 Task: Create a recurring event every Monday, Wednesday, and Friday at 8 AM for a rejuvenating morning routine that includes yoga, meditation, and a nutritious breakfast to kickstart a productive day.
Action: Mouse moved to (53, 89)
Screenshot: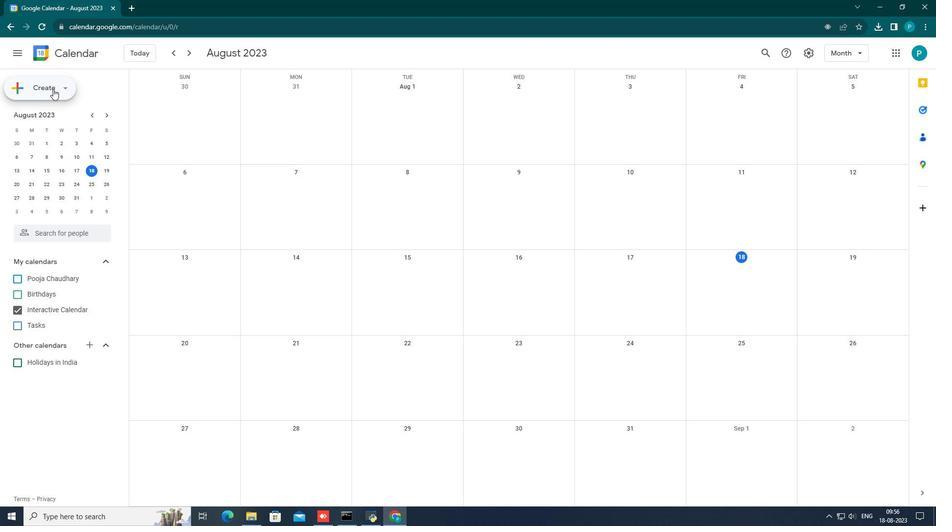 
Action: Mouse pressed left at (53, 89)
Screenshot: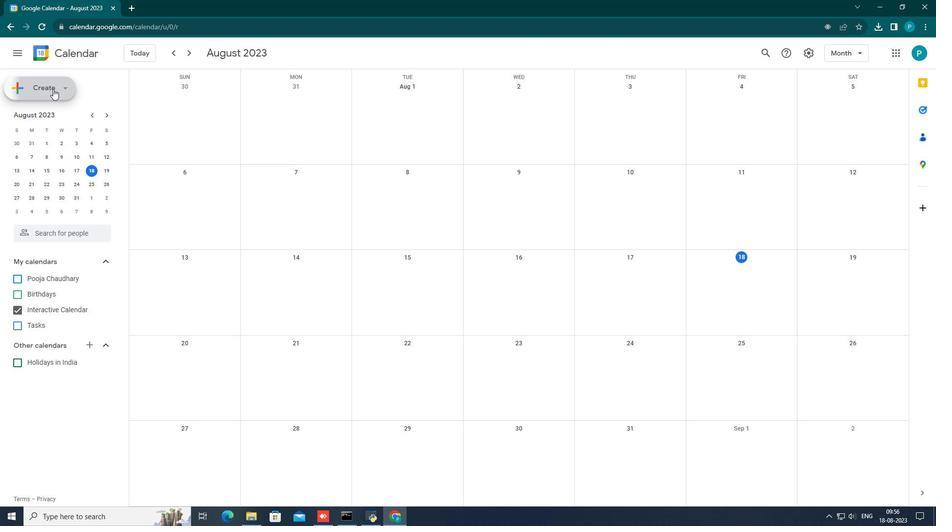 
Action: Mouse moved to (54, 115)
Screenshot: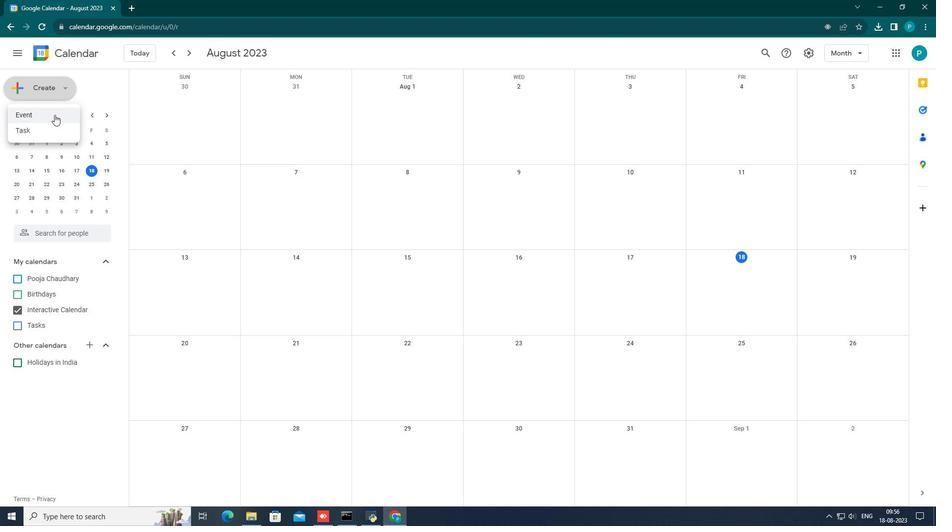 
Action: Mouse pressed left at (54, 115)
Screenshot: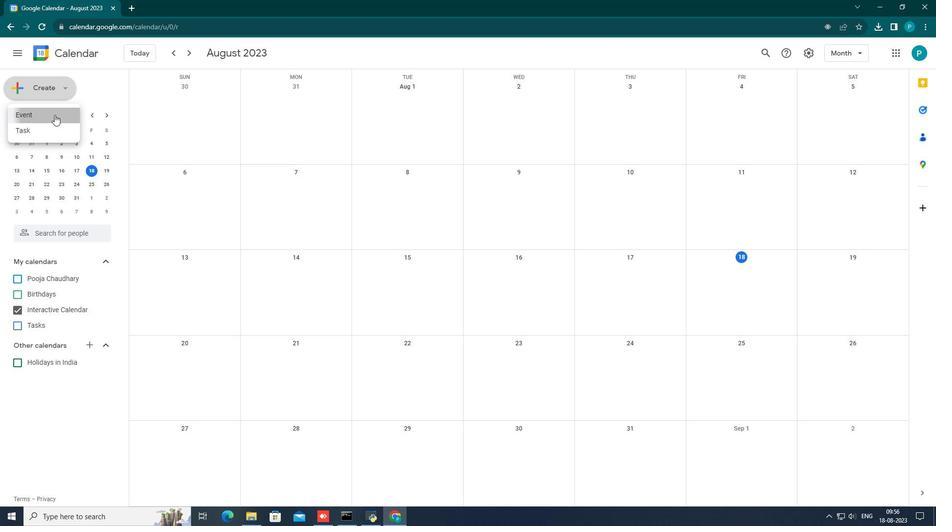
Action: Mouse moved to (552, 180)
Screenshot: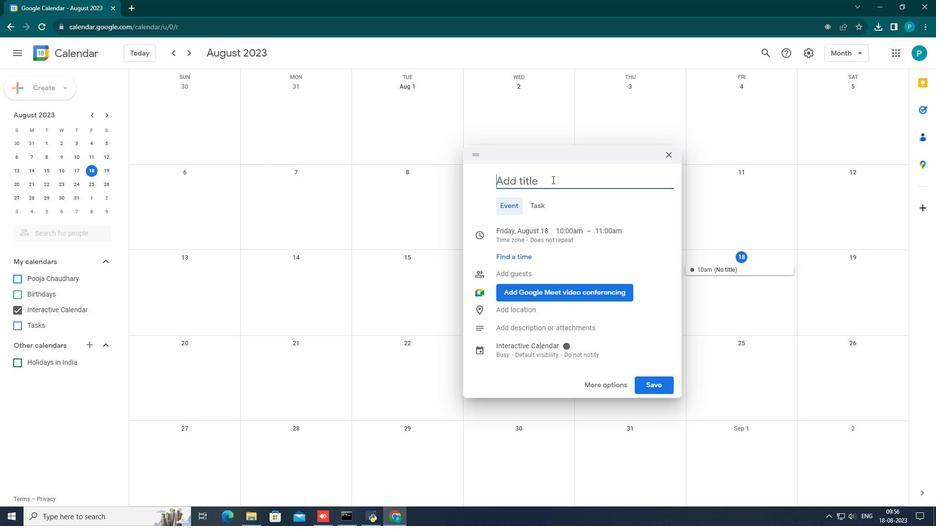 
Action: Mouse pressed left at (552, 180)
Screenshot: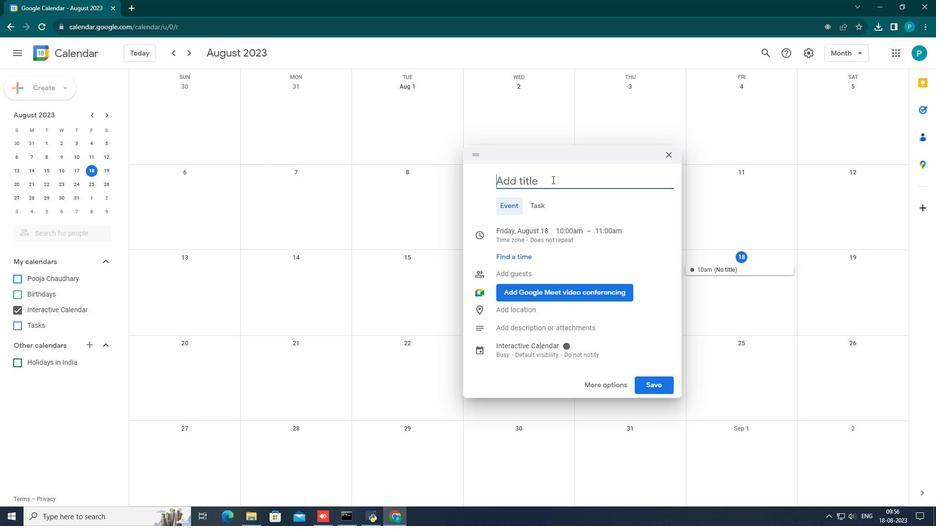 
Action: Mouse moved to (556, 177)
Screenshot: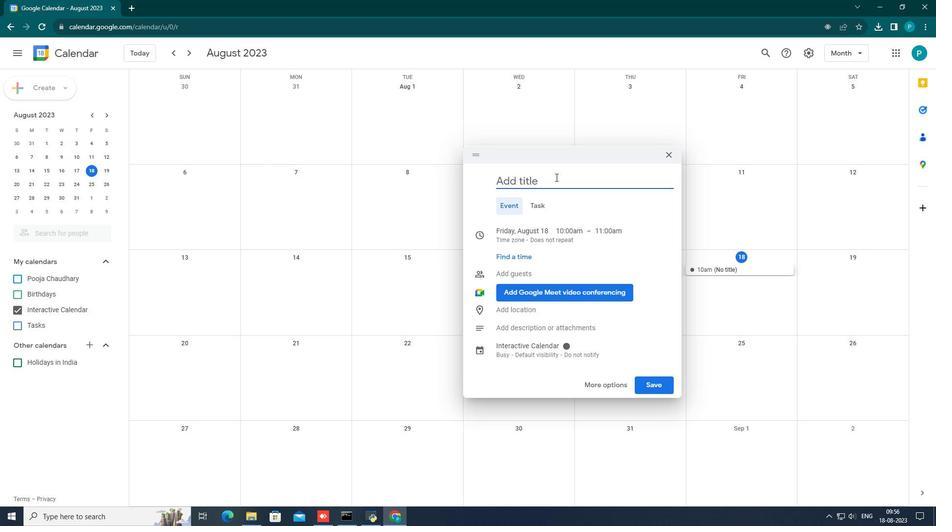 
Action: Key pressed recurring<Key.space>event<Key.space>every<Key.space><Key.caps_lock>M<Key.caps_lock>onday,<Key.space><Key.caps_lock>W<Key.caps_lock>ednesday<Key.space>and<Key.space><Key.caps_lock>F<Key.caps_lock>riday
Screenshot: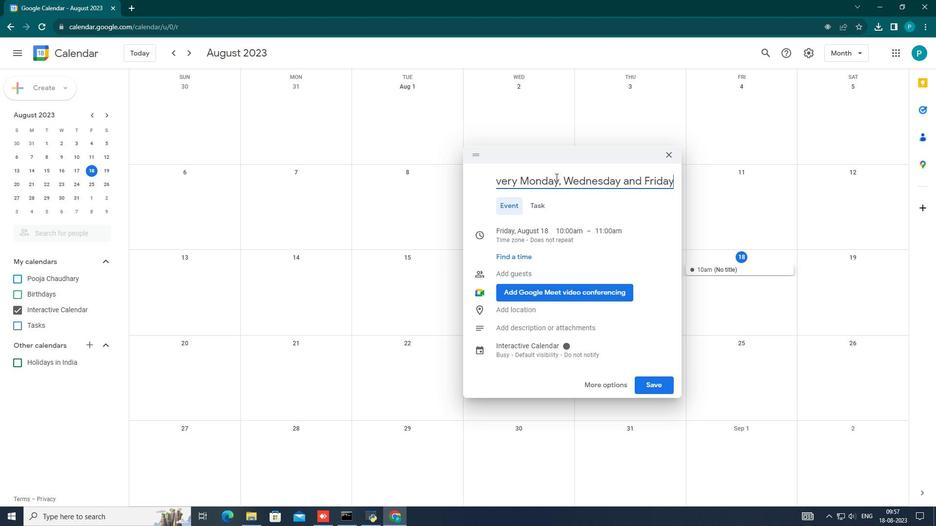
Action: Mouse moved to (566, 231)
Screenshot: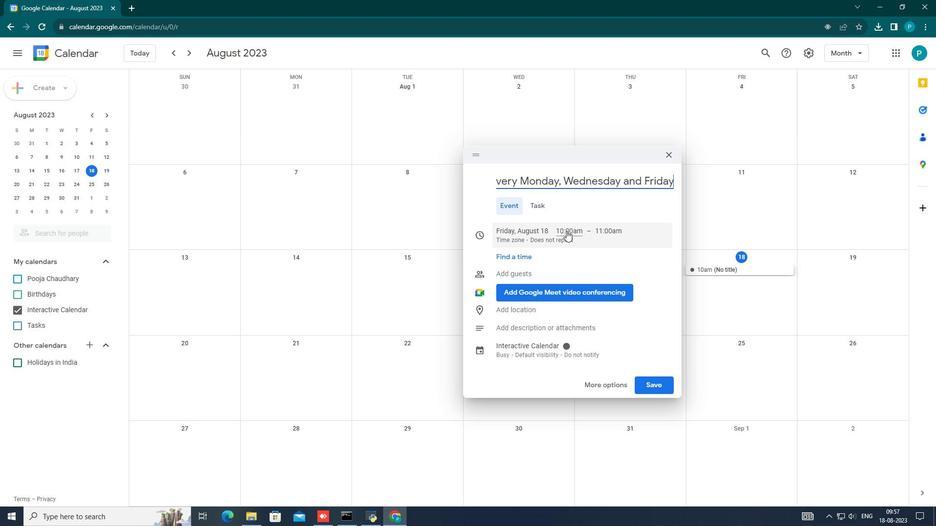 
Action: Mouse pressed left at (566, 231)
Screenshot: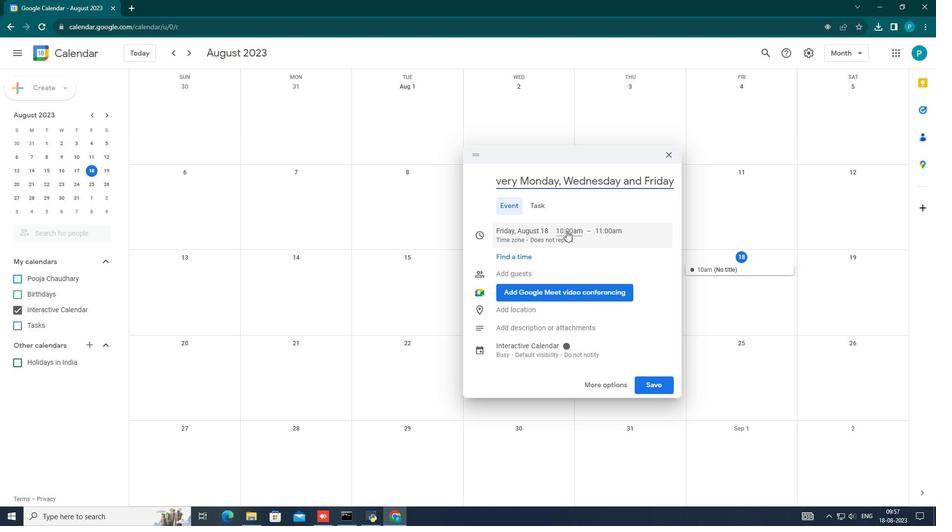 
Action: Mouse moved to (580, 278)
Screenshot: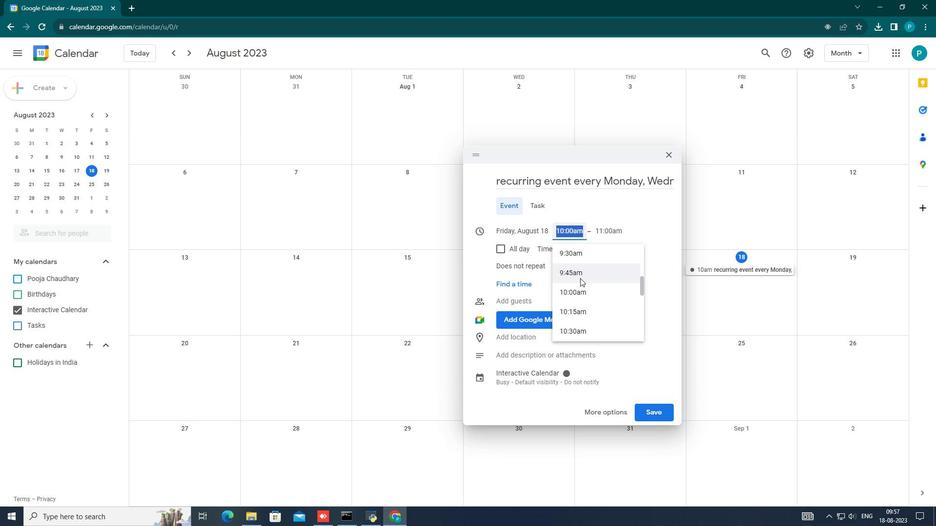 
Action: Mouse scrolled (580, 279) with delta (0, 0)
Screenshot: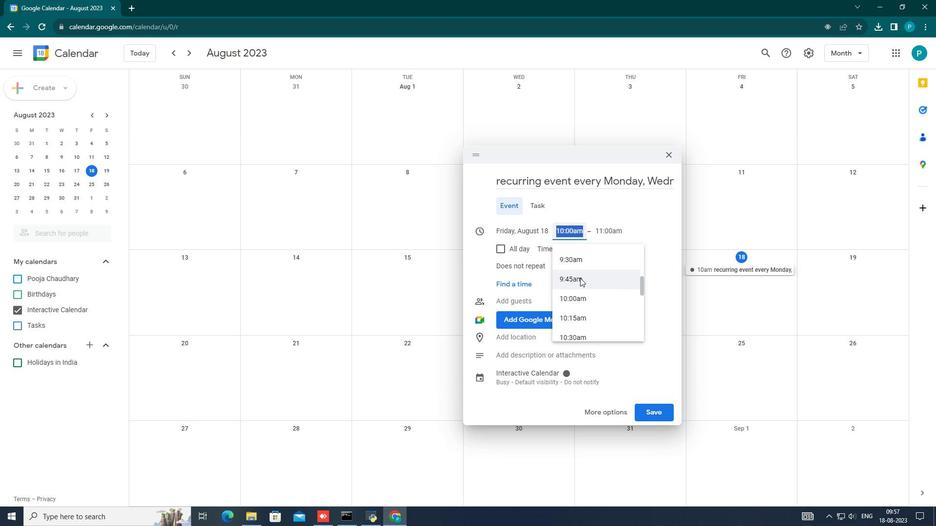 
Action: Mouse scrolled (580, 279) with delta (0, 0)
Screenshot: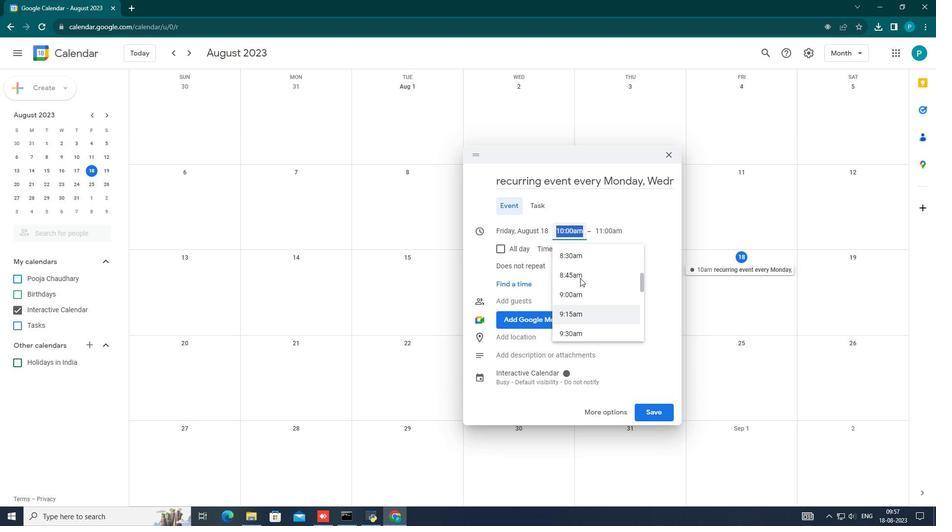 
Action: Mouse scrolled (580, 279) with delta (0, 0)
Screenshot: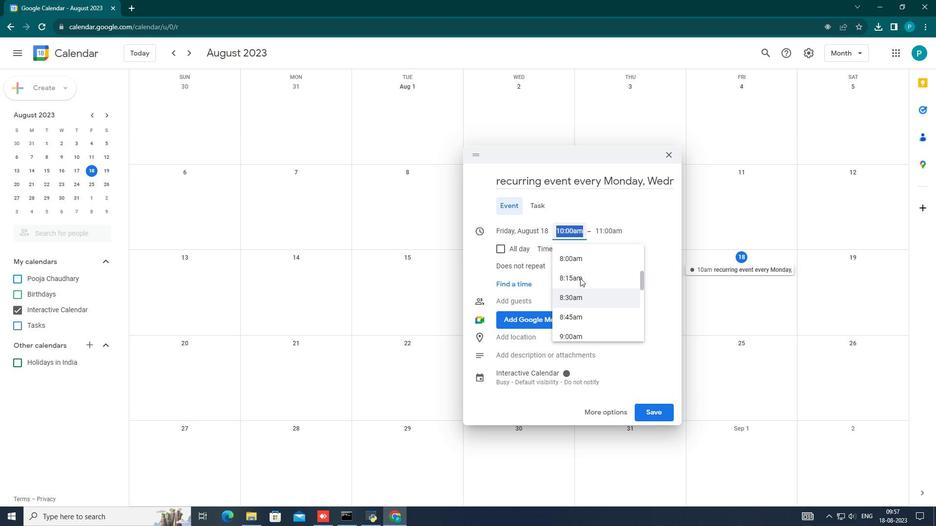 
Action: Mouse moved to (579, 281)
Screenshot: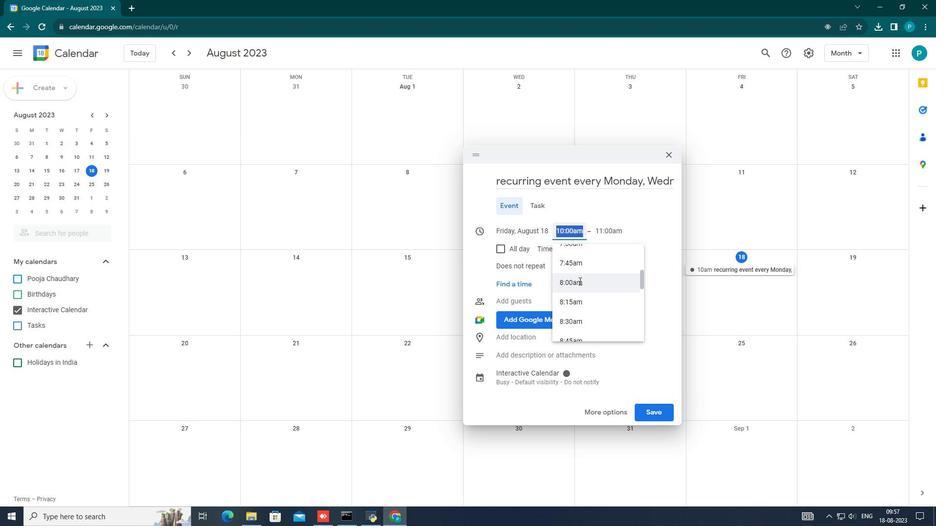 
Action: Mouse pressed left at (579, 281)
Screenshot: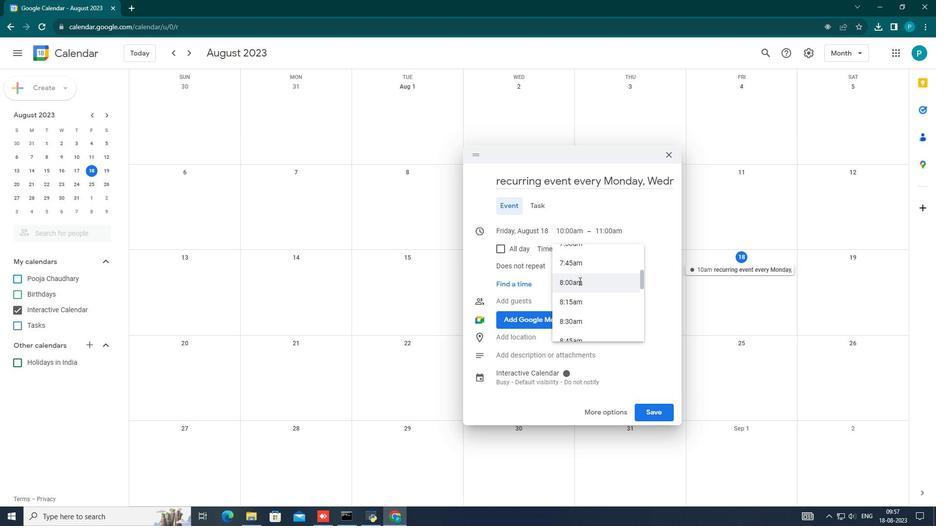 
Action: Mouse moved to (662, 413)
Screenshot: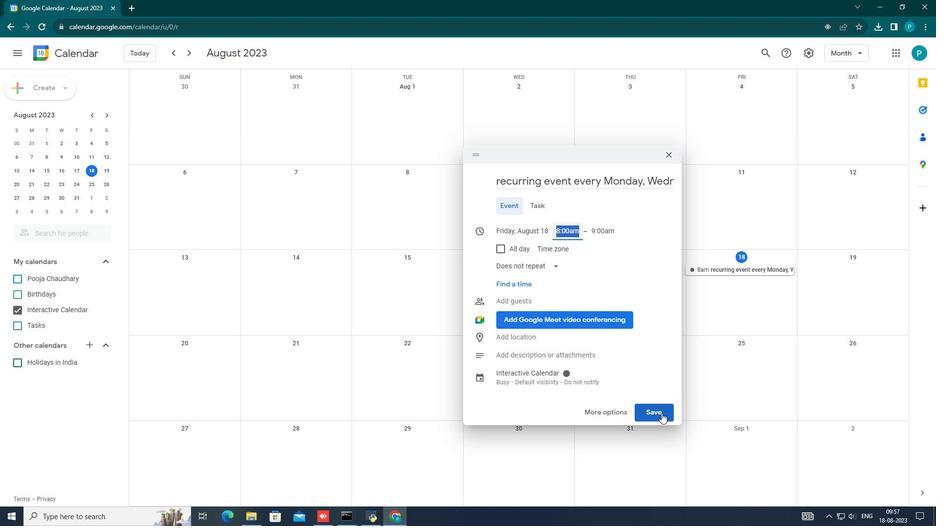 
Action: Mouse pressed left at (662, 413)
Screenshot: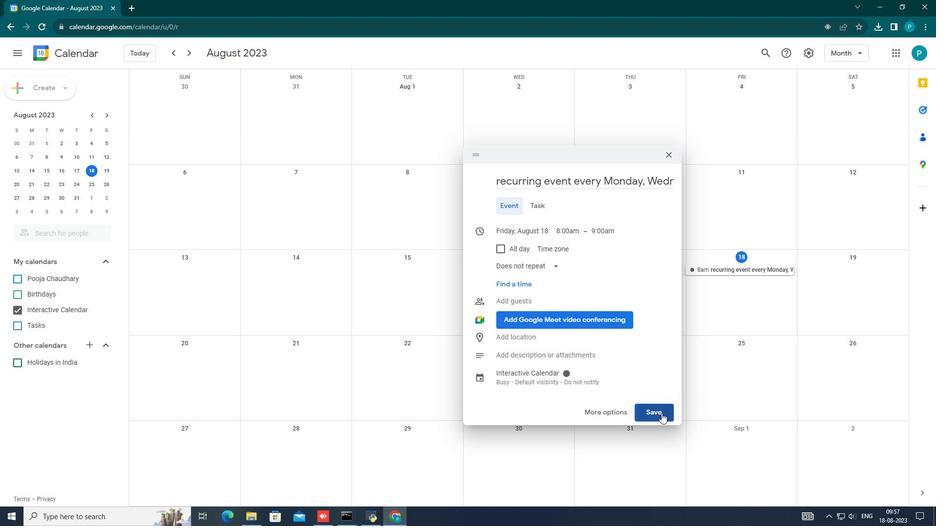 
Action: Mouse moved to (40, 84)
Screenshot: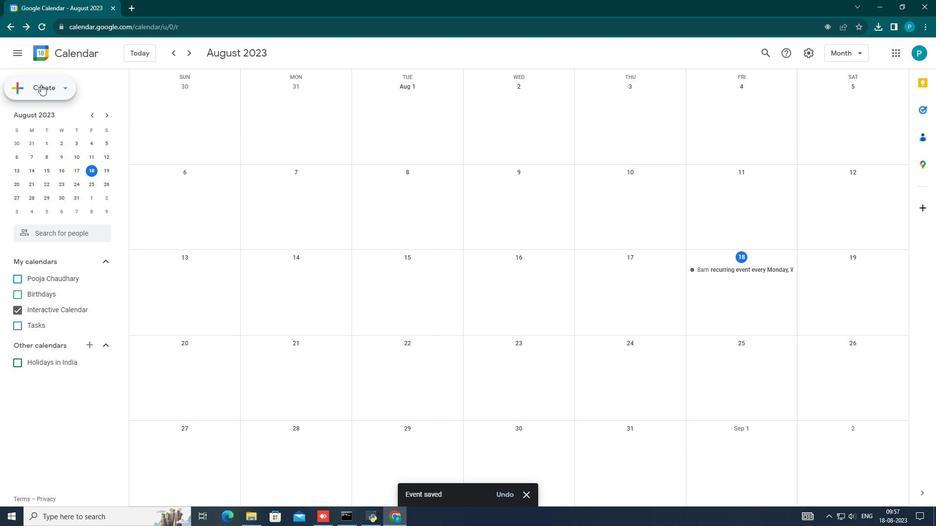 
Action: Mouse pressed left at (40, 84)
Screenshot: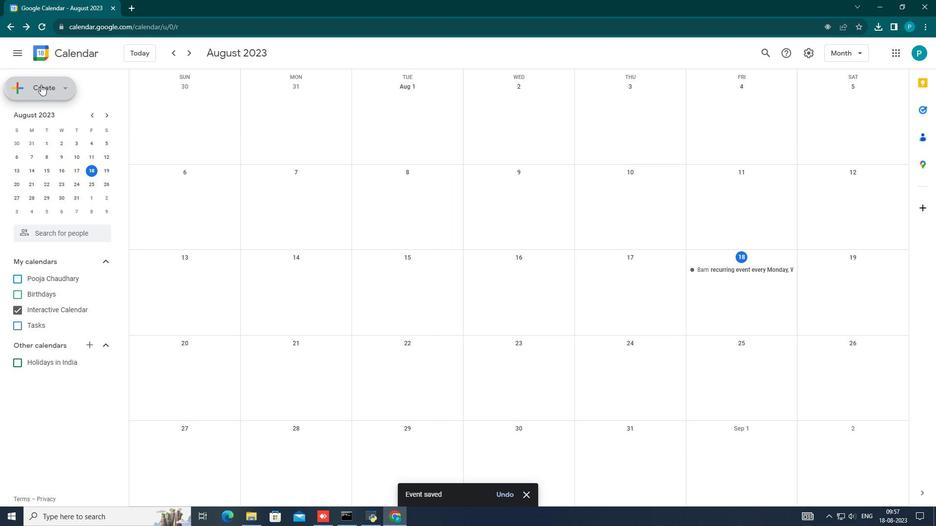 
Action: Mouse moved to (435, 495)
Screenshot: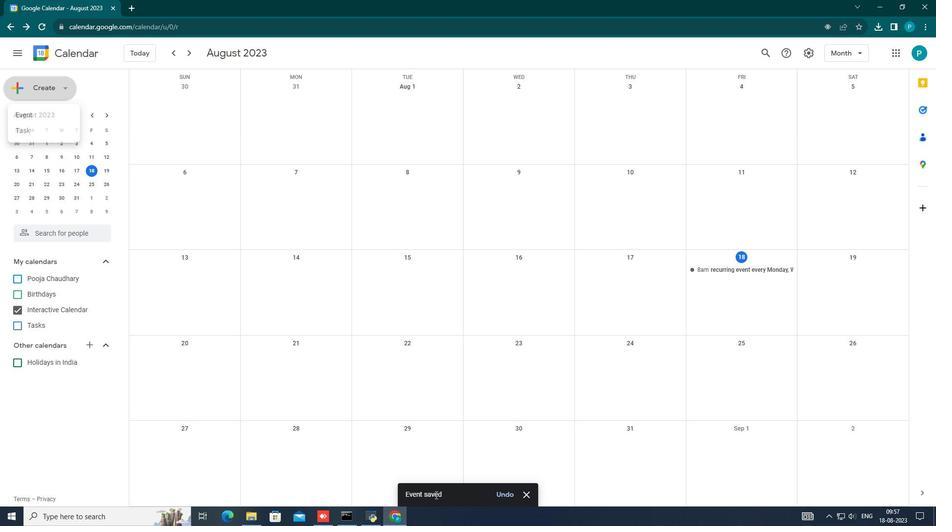 
Action: Mouse pressed left at (435, 495)
Screenshot: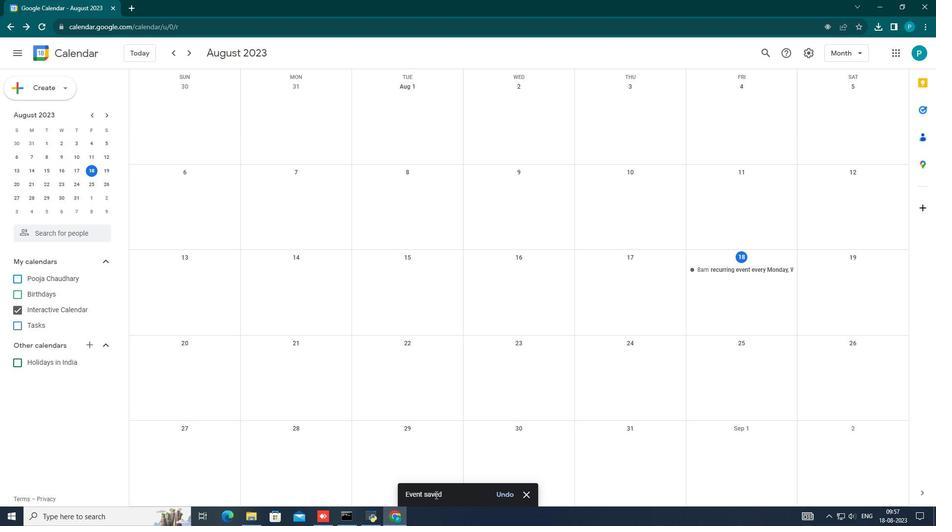 
Action: Mouse moved to (742, 258)
Screenshot: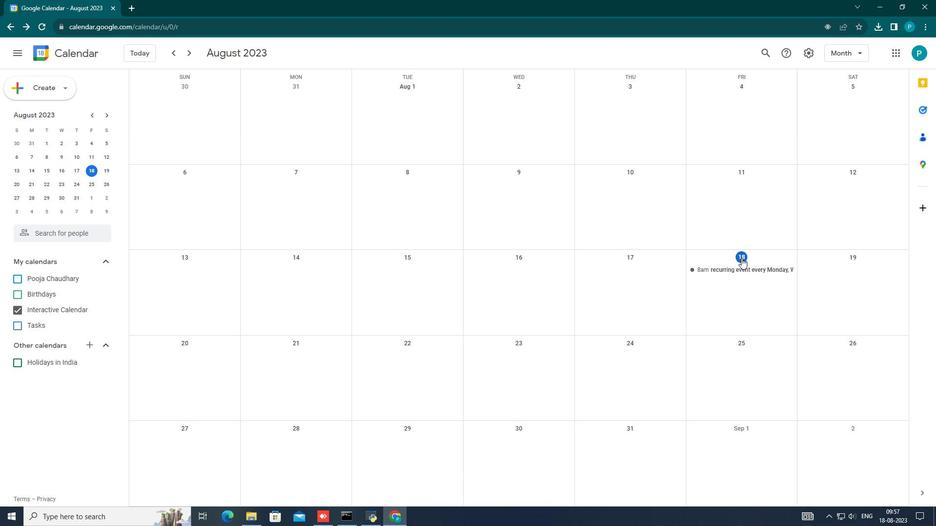 
Action: Mouse pressed left at (742, 258)
Screenshot: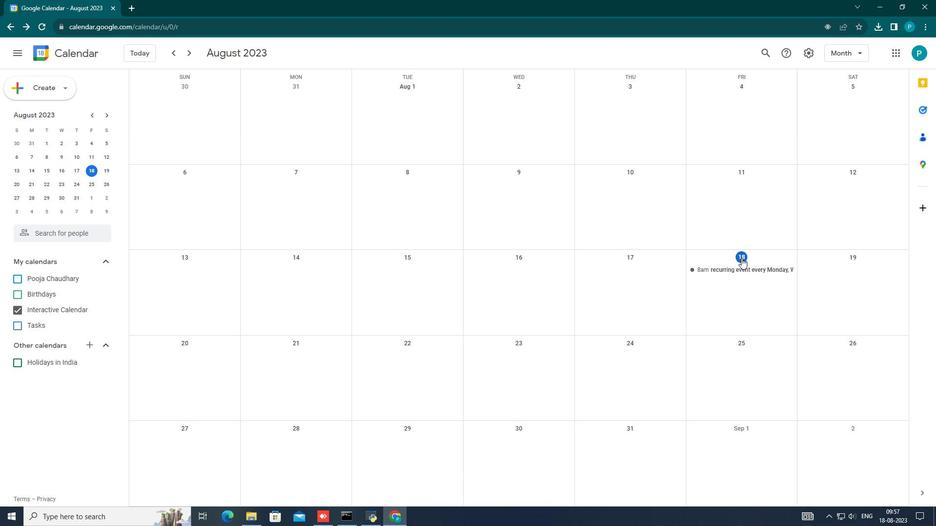 
Action: Mouse moved to (221, 148)
Screenshot: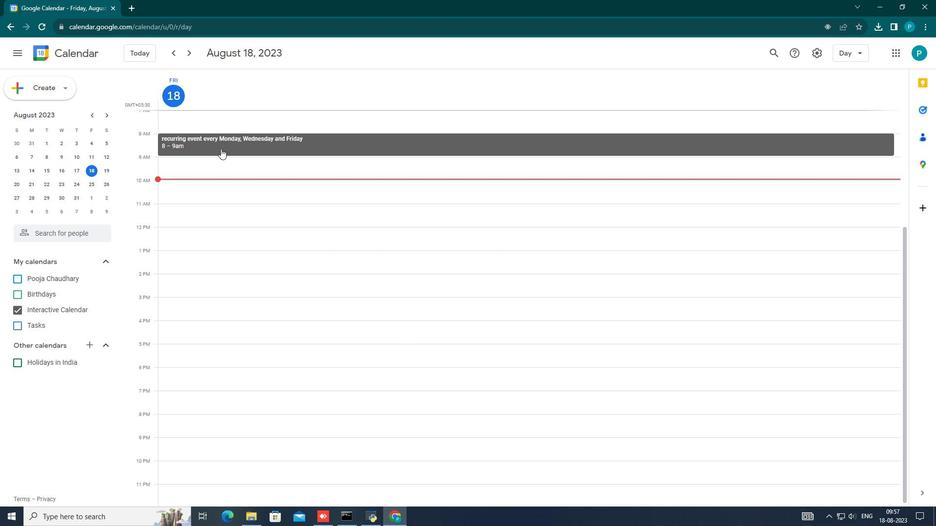 
Action: Mouse pressed left at (221, 148)
Screenshot: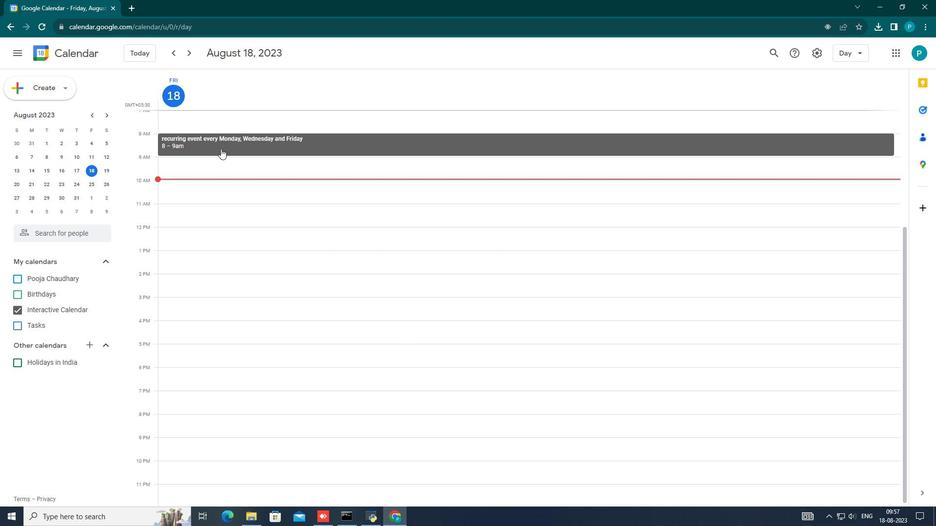 
Action: Mouse moved to (527, 148)
Screenshot: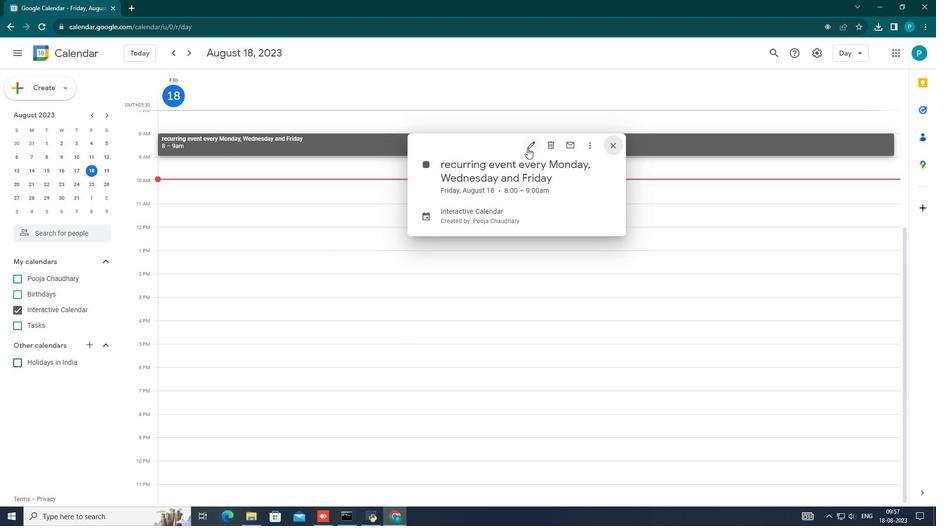 
Action: Mouse pressed left at (527, 148)
Screenshot: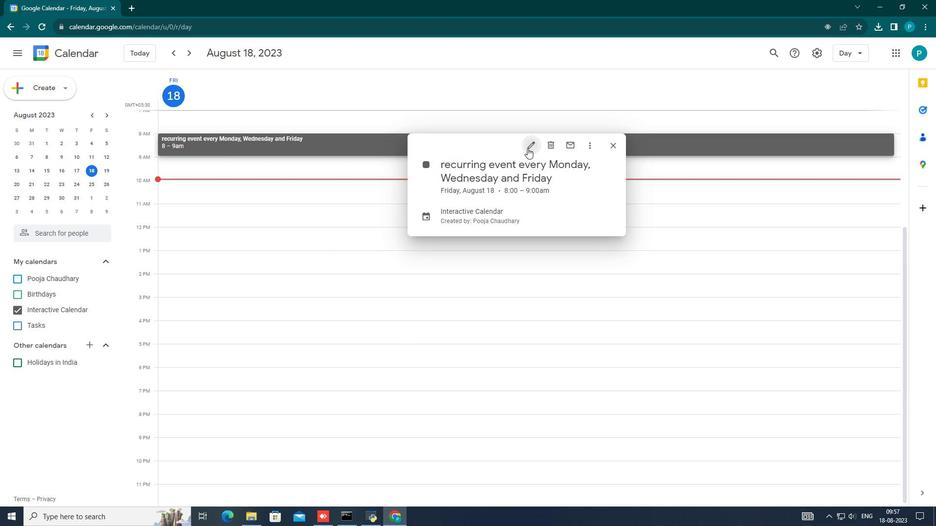 
Action: Mouse moved to (131, 109)
Screenshot: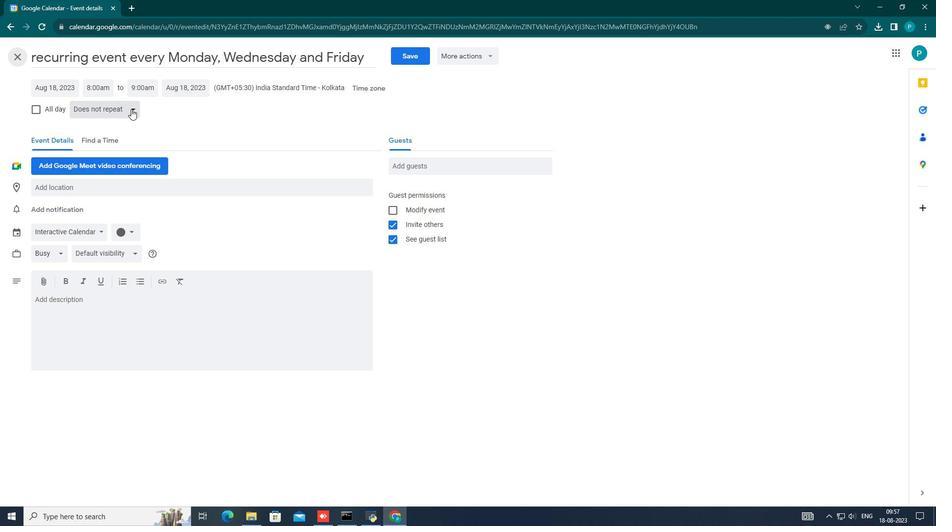 
Action: Mouse pressed left at (131, 109)
Screenshot: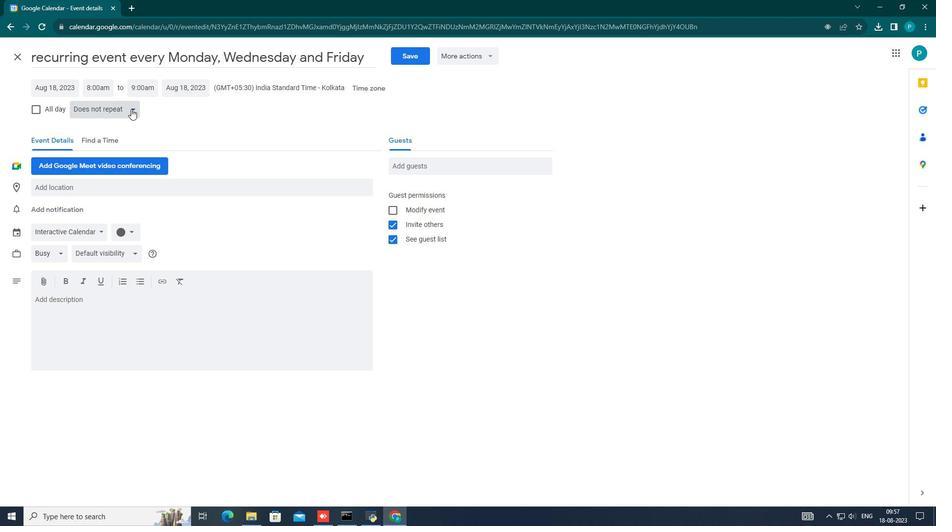 
Action: Mouse moved to (113, 226)
Screenshot: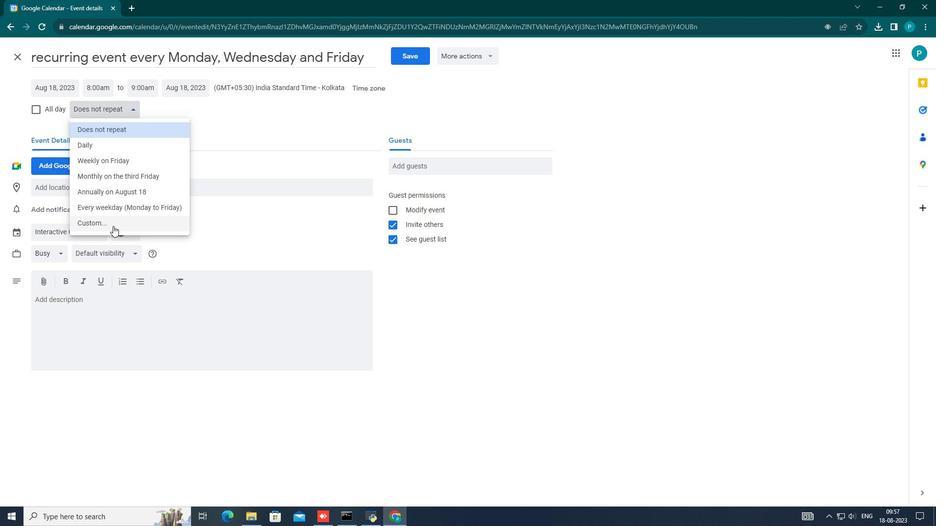 
Action: Mouse pressed left at (113, 226)
Screenshot: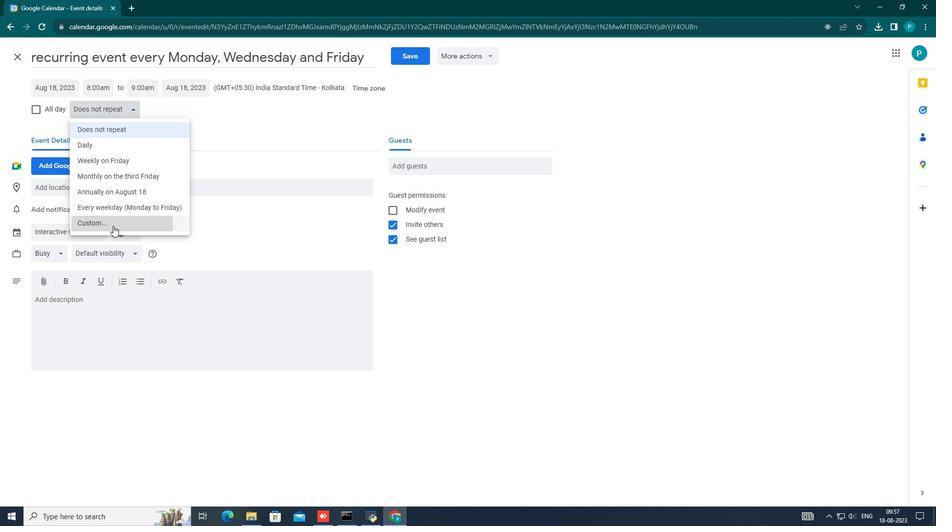 
Action: Mouse moved to (409, 254)
Screenshot: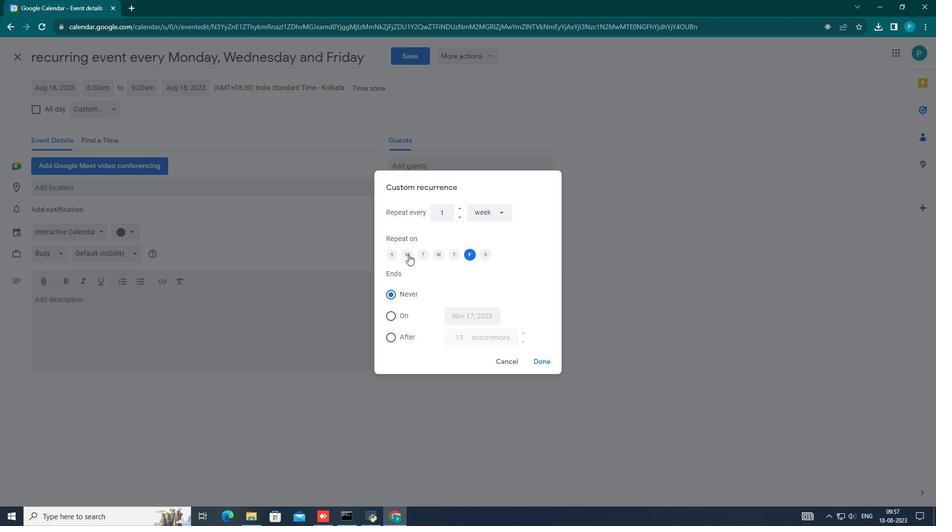 
Action: Mouse pressed left at (409, 254)
Screenshot: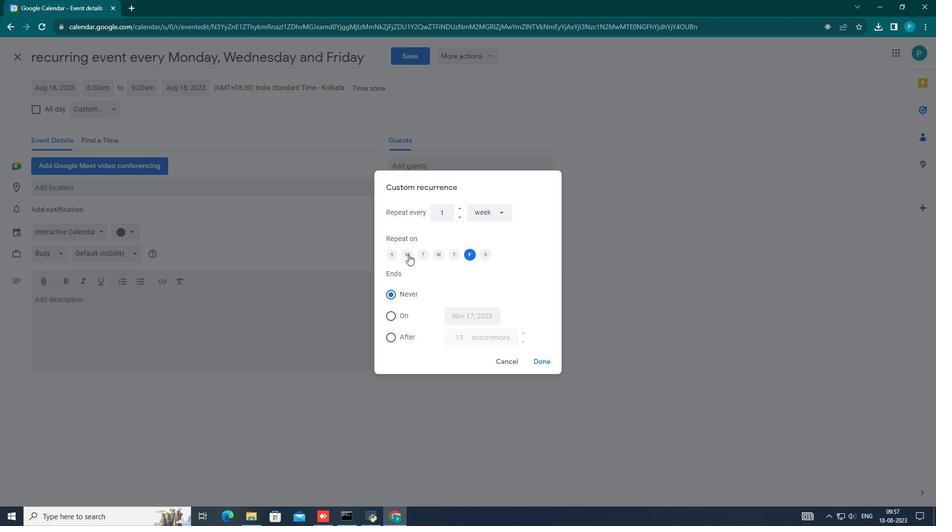 
Action: Mouse moved to (437, 253)
Screenshot: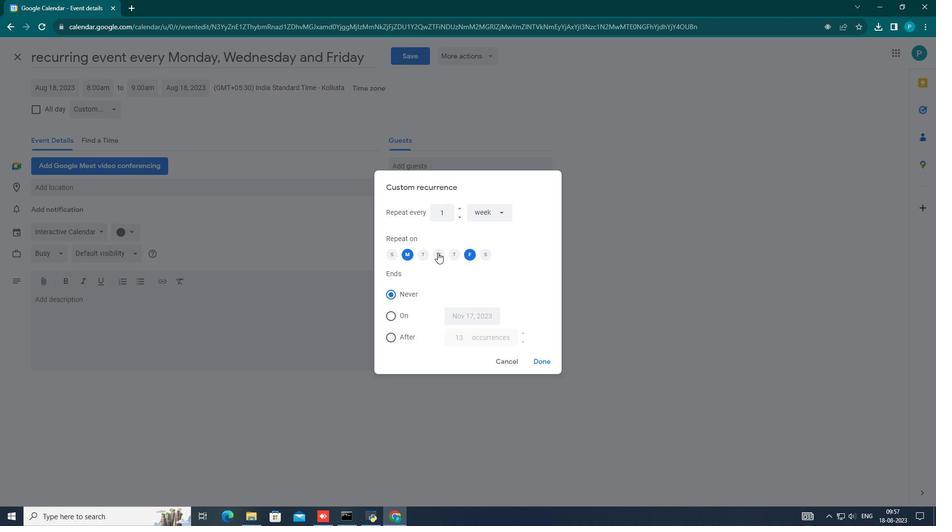 
Action: Mouse pressed left at (437, 253)
Screenshot: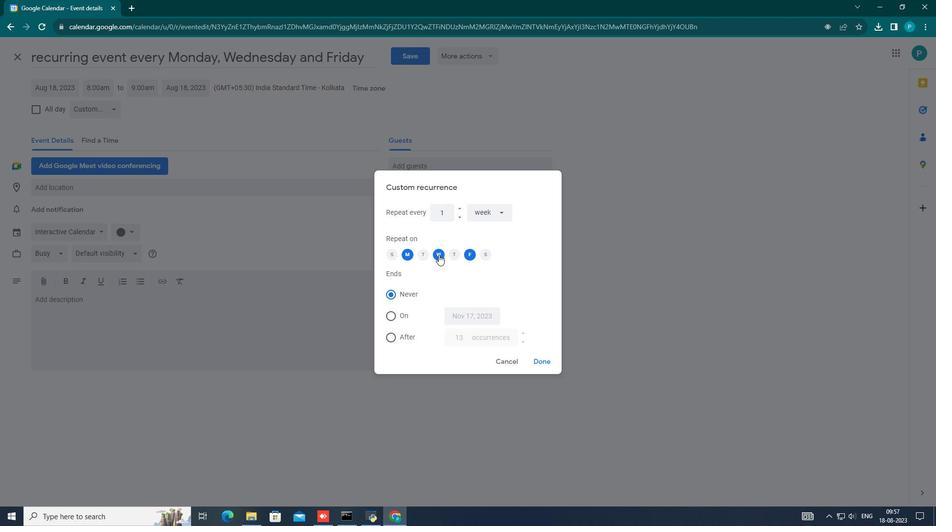 
Action: Mouse moved to (540, 359)
Screenshot: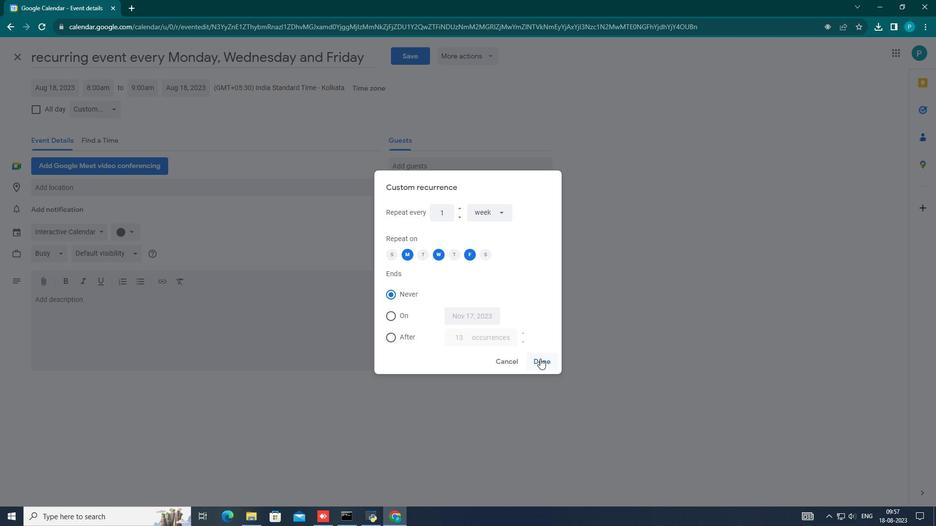 
Action: Mouse pressed left at (540, 359)
Screenshot: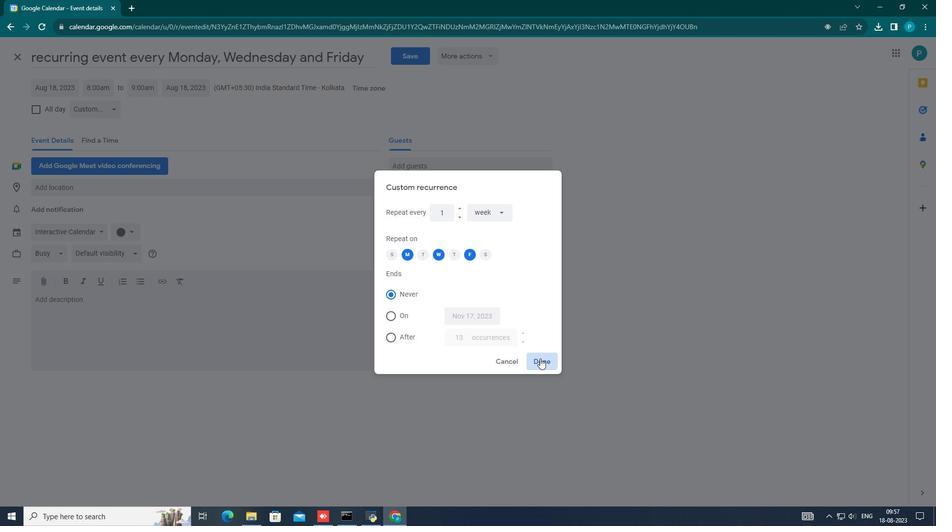 
Action: Mouse moved to (107, 305)
Screenshot: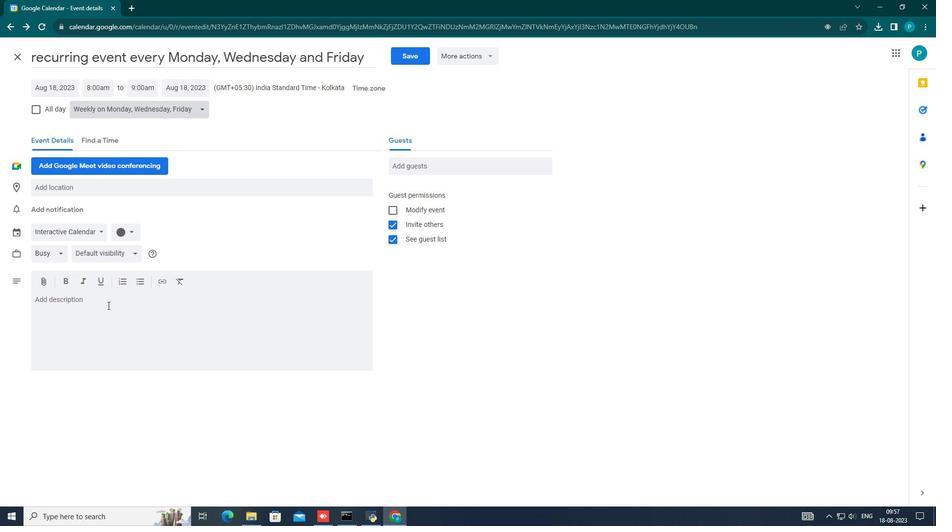 
Action: Mouse pressed left at (107, 305)
Screenshot: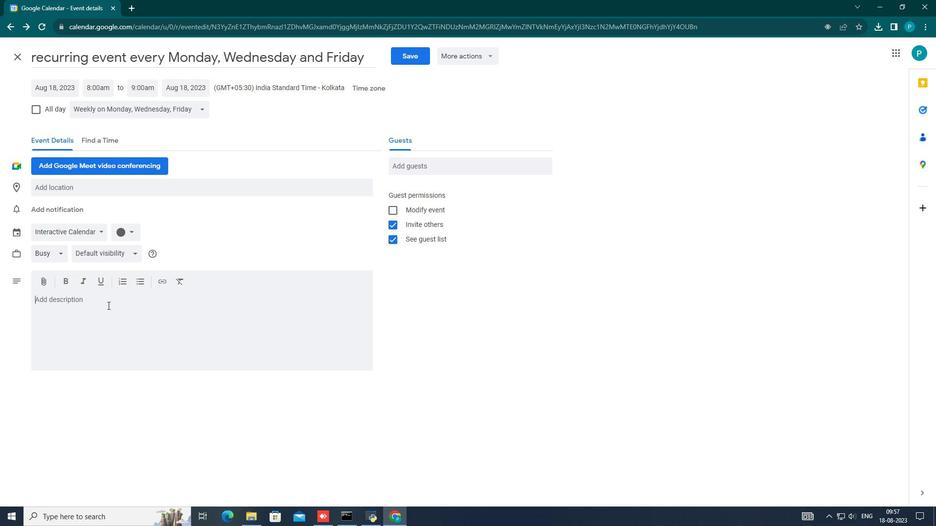 
Action: Mouse pressed left at (107, 305)
Screenshot: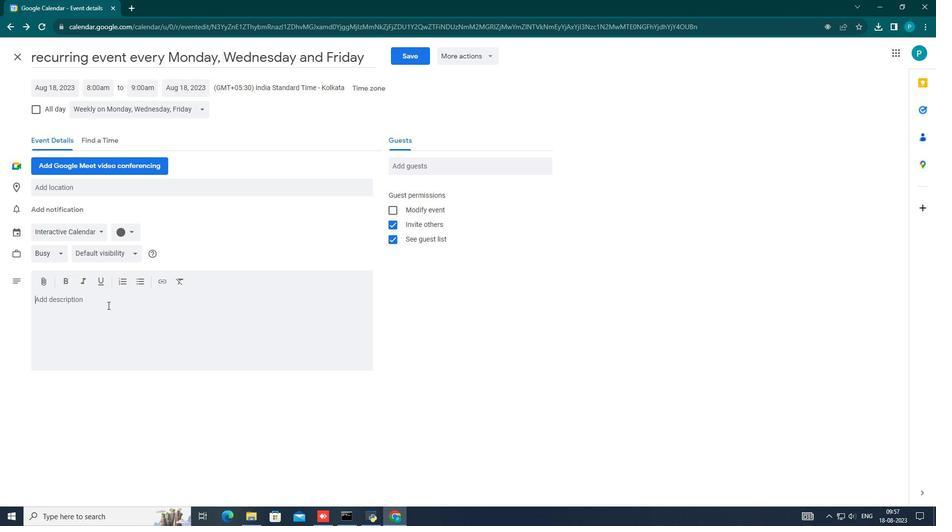 
Action: Mouse moved to (106, 305)
Screenshot: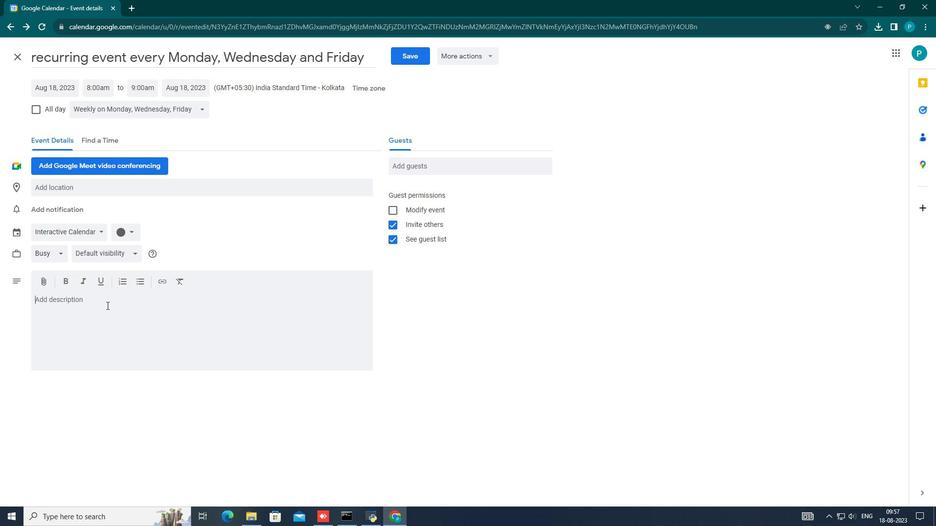 
Action: Key pressed <Key.caps_lock><Key.caps_lock>rejuvenatio<Key.backspace>ng<Key.space>morning<Key.space>routine<Key.space>that<Key.space>includs<Key.space>yoga,<Key.space>meditation,<Key.space>and<Key.space>nutritiu<Key.backspace>ous<Key.space>breakfast<Key.space>to<Key.space>kickstart<Key.space>a<Key.space>productive<Key.space>day.
Screenshot: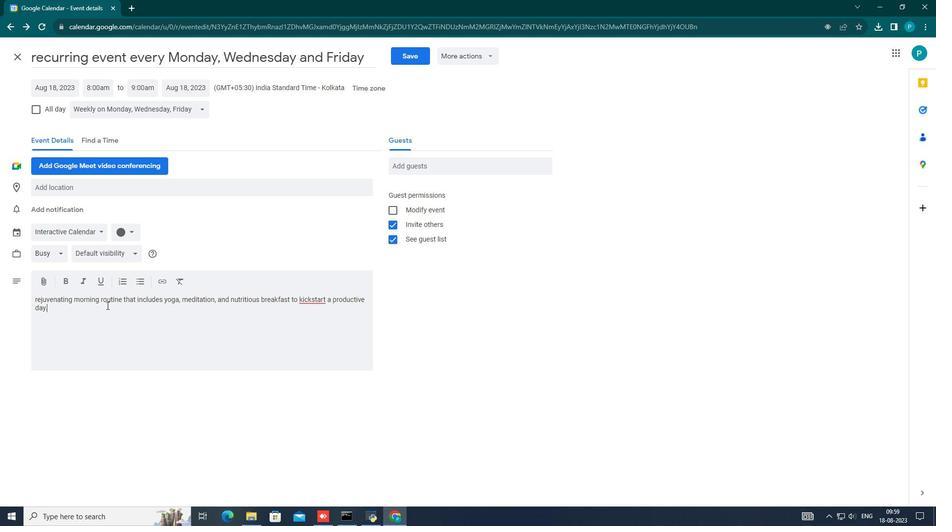 
Action: Mouse moved to (311, 298)
Screenshot: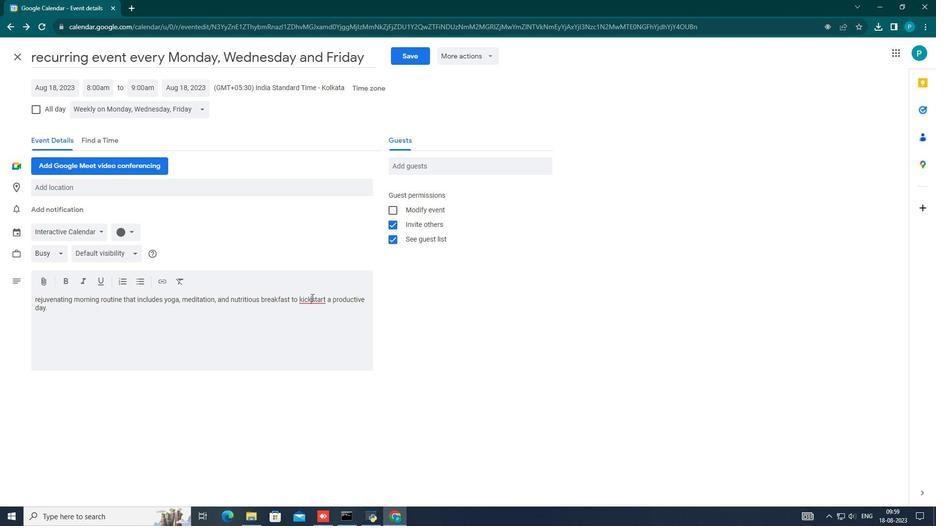 
Action: Mouse pressed left at (311, 298)
Screenshot: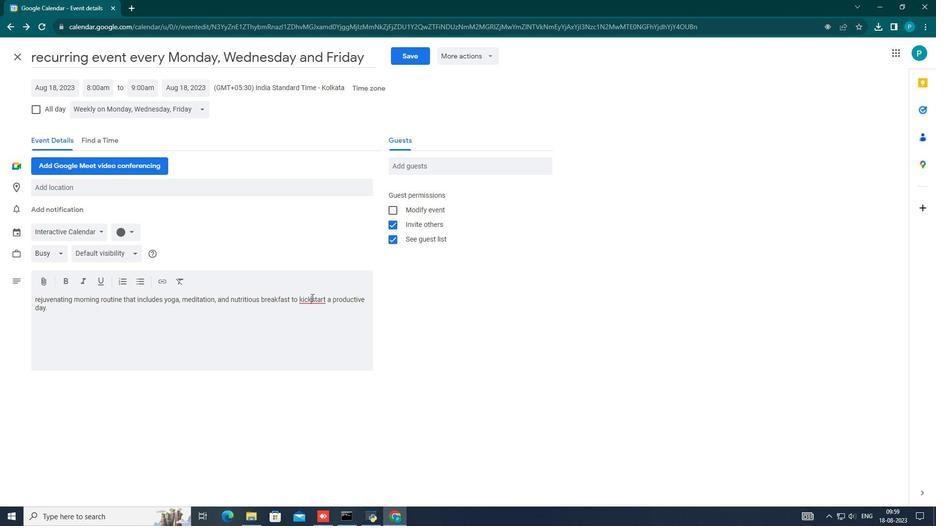 
Action: Mouse moved to (314, 301)
Screenshot: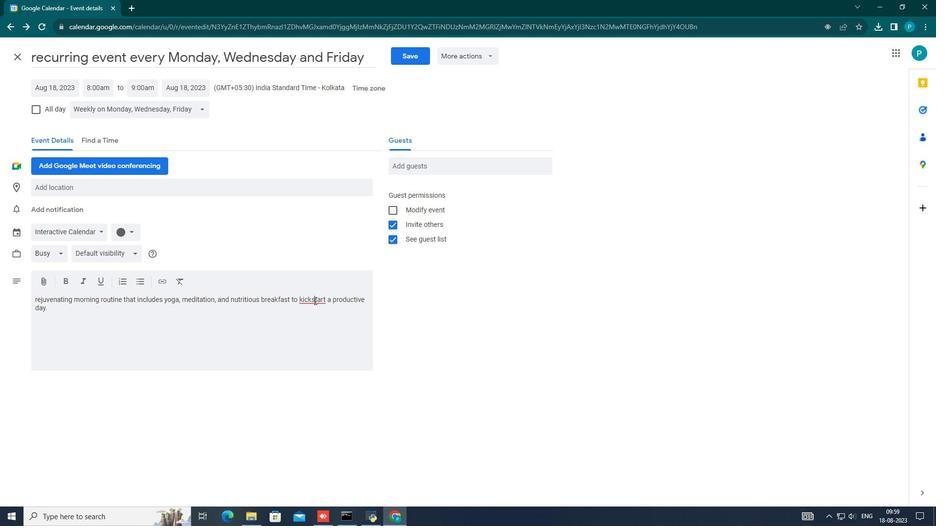 
Action: Mouse pressed left at (314, 301)
Screenshot: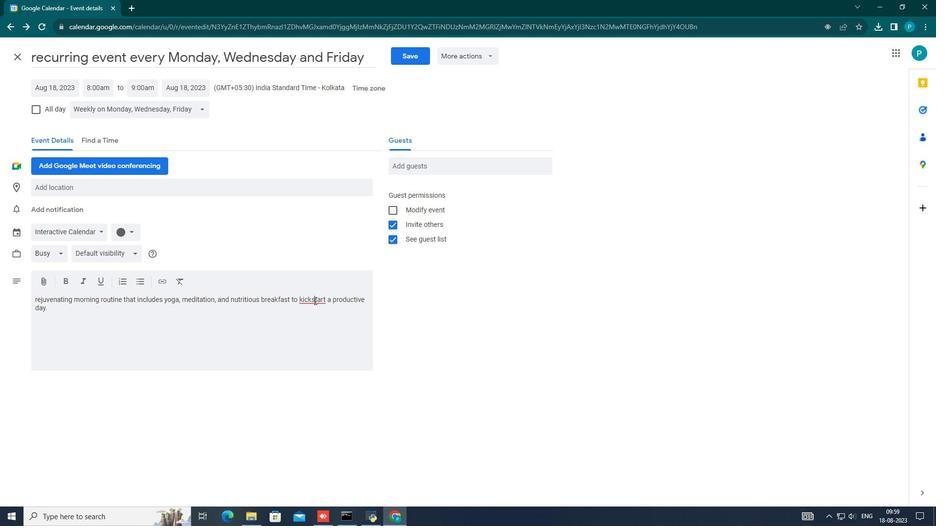 
Action: Mouse pressed left at (314, 301)
Screenshot: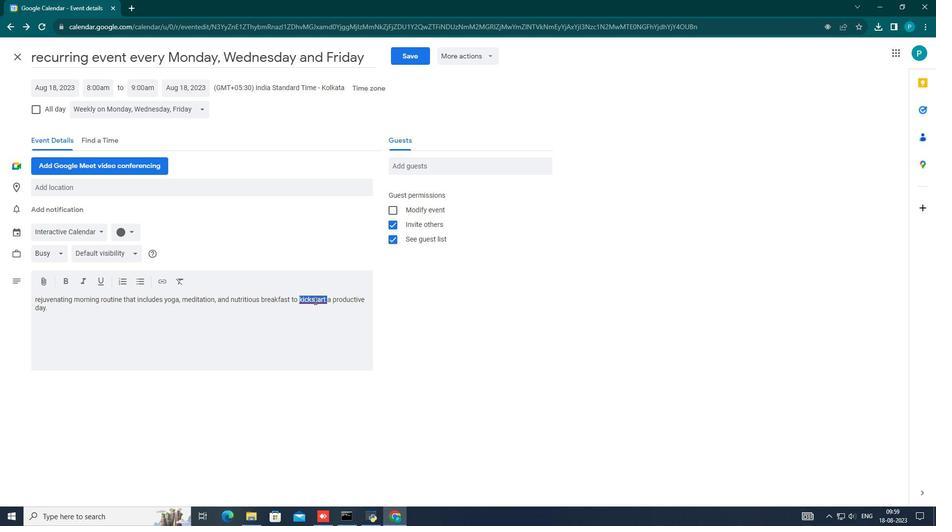 
Action: Mouse pressed left at (314, 301)
Screenshot: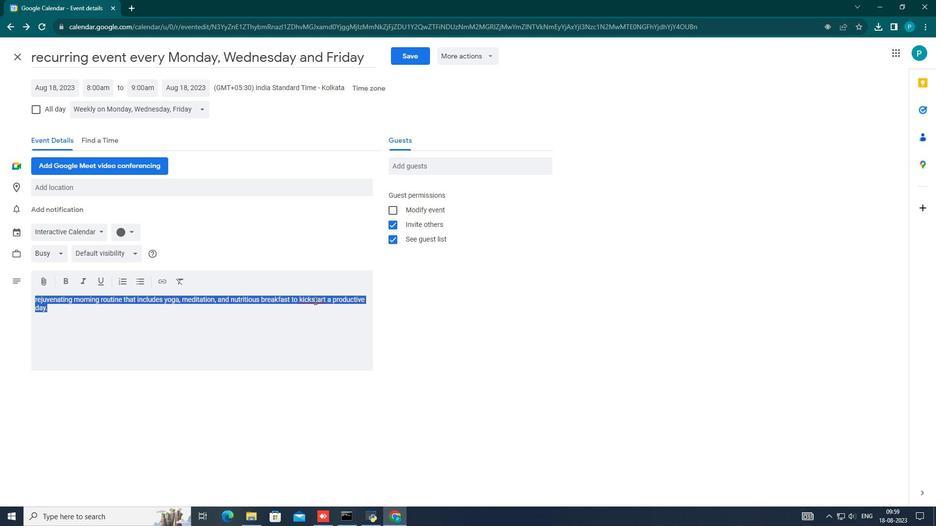 
Action: Mouse moved to (314, 308)
Screenshot: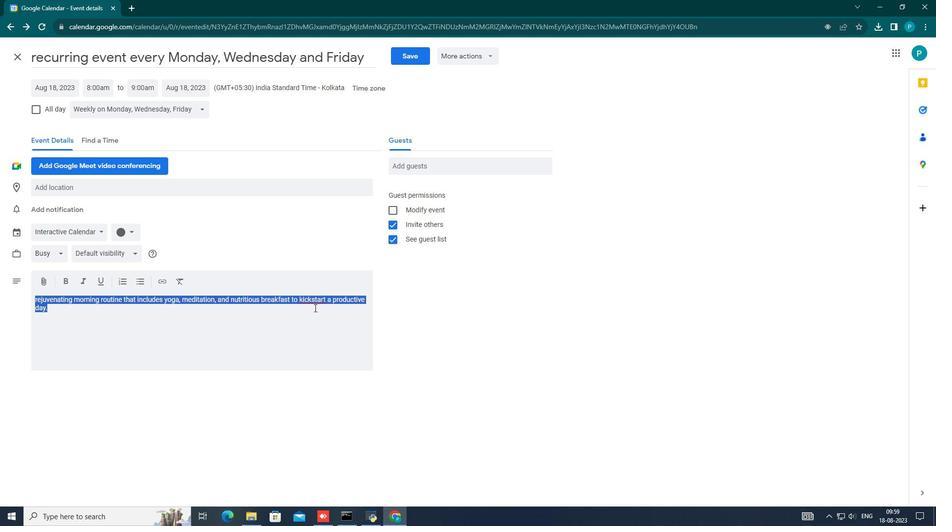 
Action: Mouse pressed left at (314, 308)
Screenshot: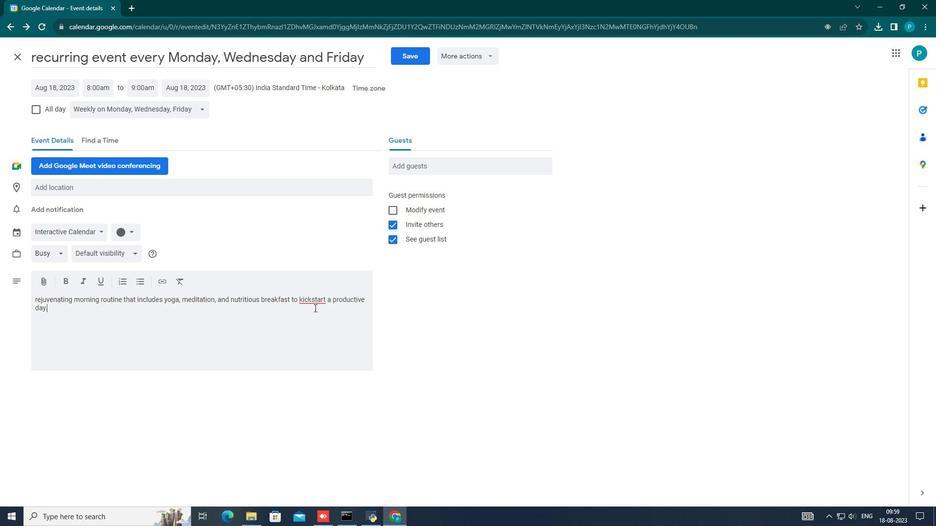 
Action: Mouse moved to (262, 327)
Screenshot: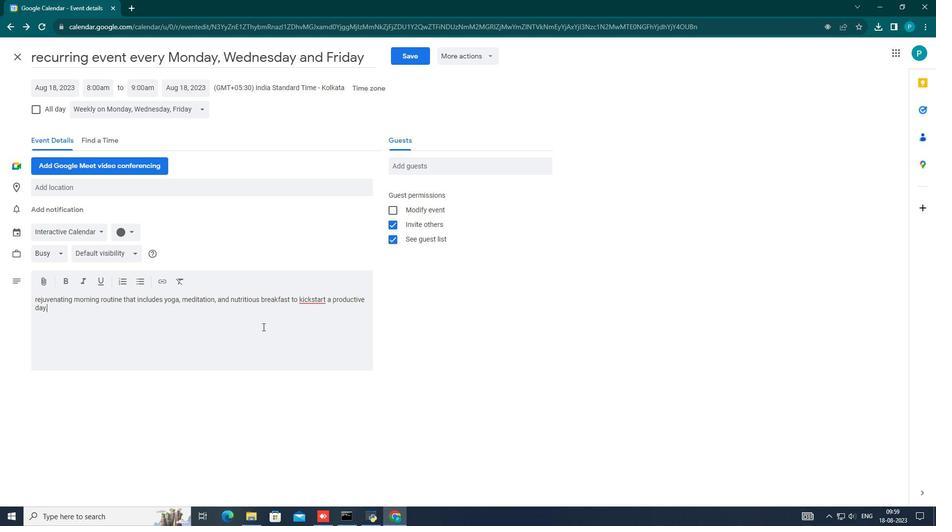 
Action: Mouse pressed left at (262, 327)
Screenshot: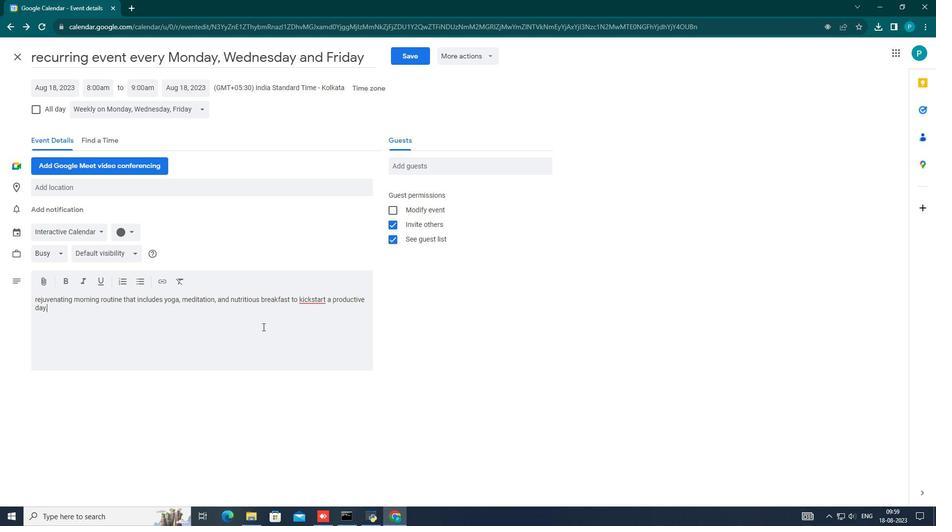 
Action: Mouse moved to (311, 301)
Screenshot: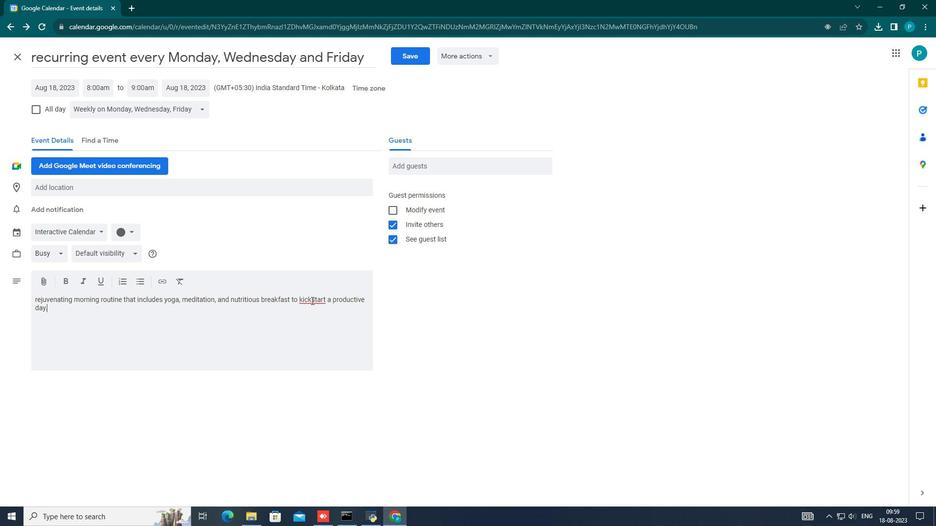 
Action: Mouse pressed right at (311, 301)
Screenshot: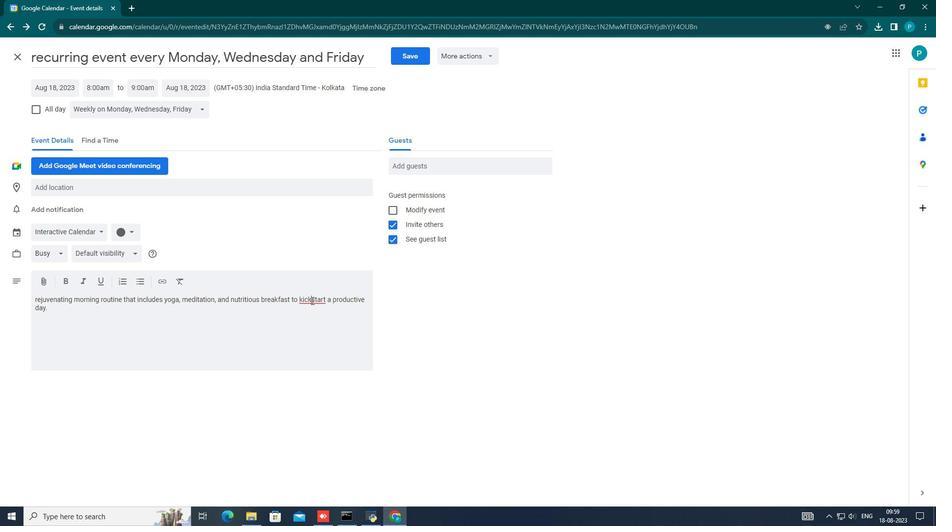 
Action: Mouse moved to (324, 307)
Screenshot: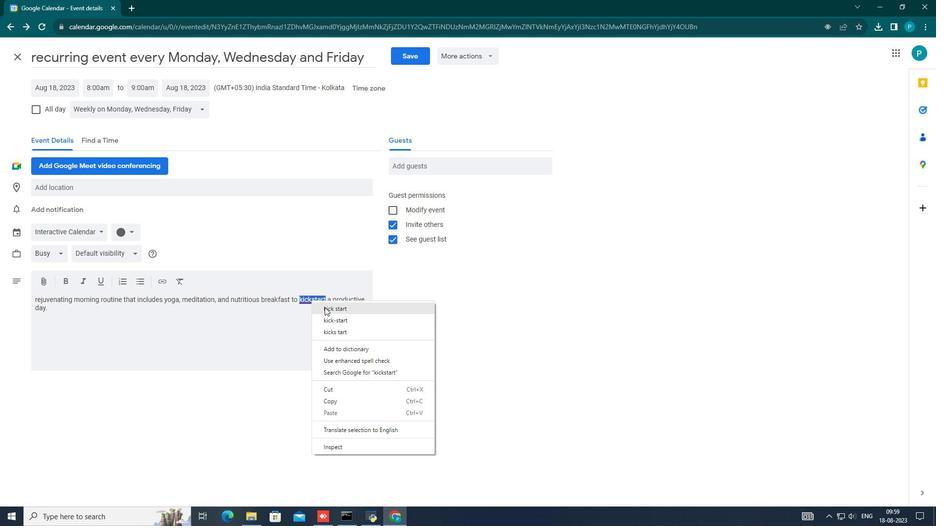 
Action: Mouse pressed left at (324, 307)
Screenshot: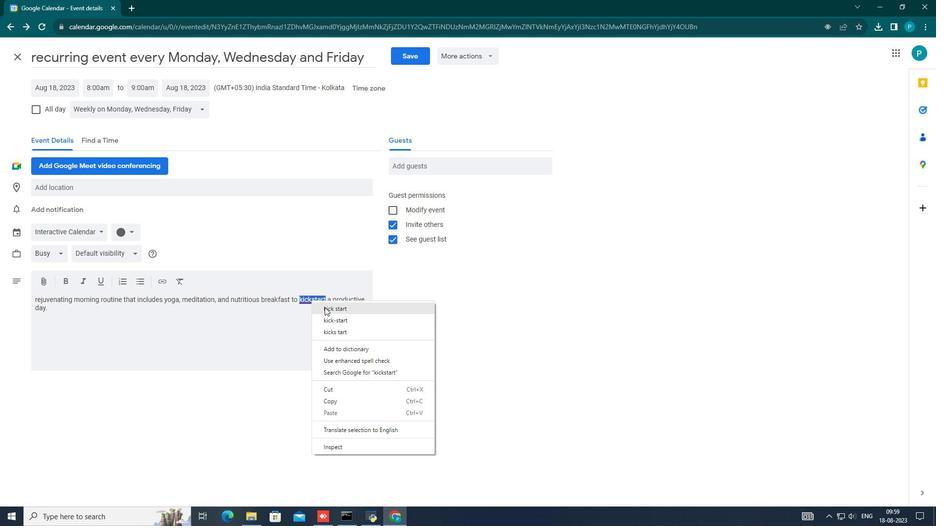 
Action: Mouse moved to (94, 231)
Screenshot: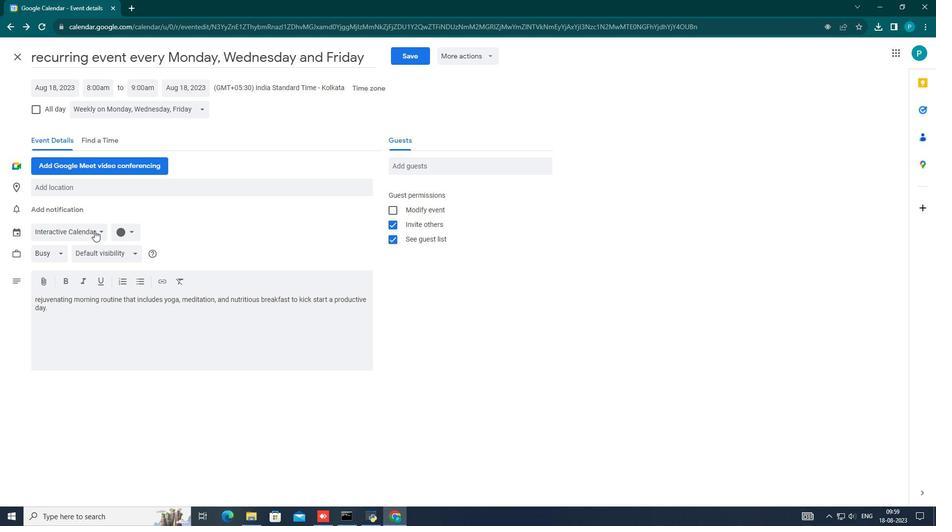 
Action: Mouse scrolled (94, 231) with delta (0, 0)
Screenshot: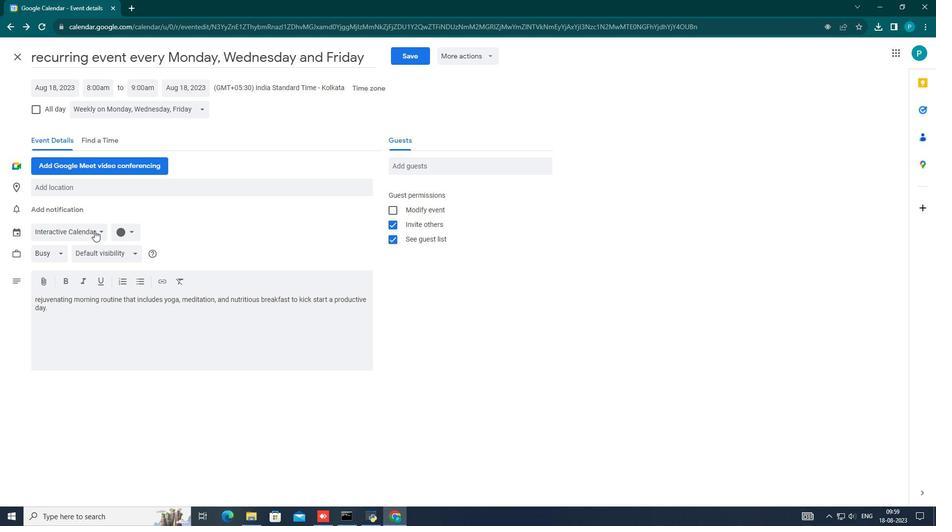 
Action: Mouse scrolled (94, 231) with delta (0, 0)
Screenshot: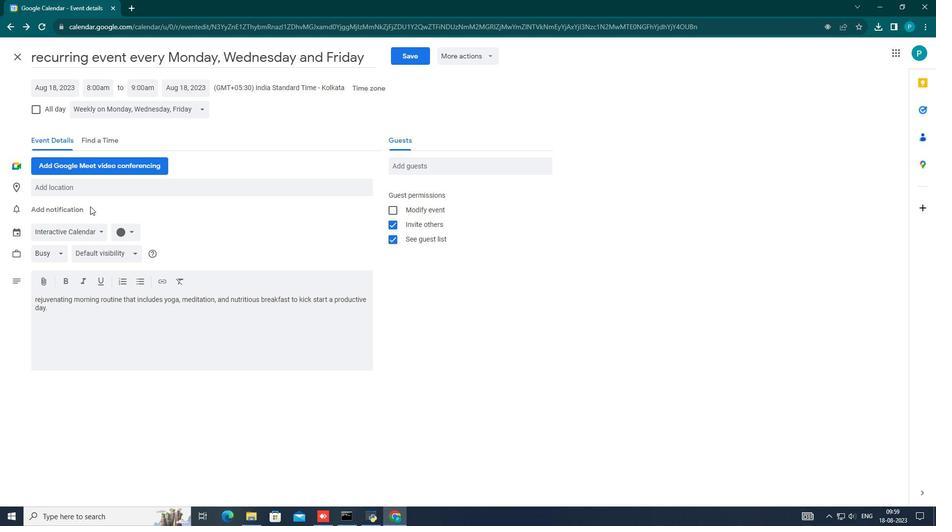 
Action: Mouse moved to (395, 56)
Screenshot: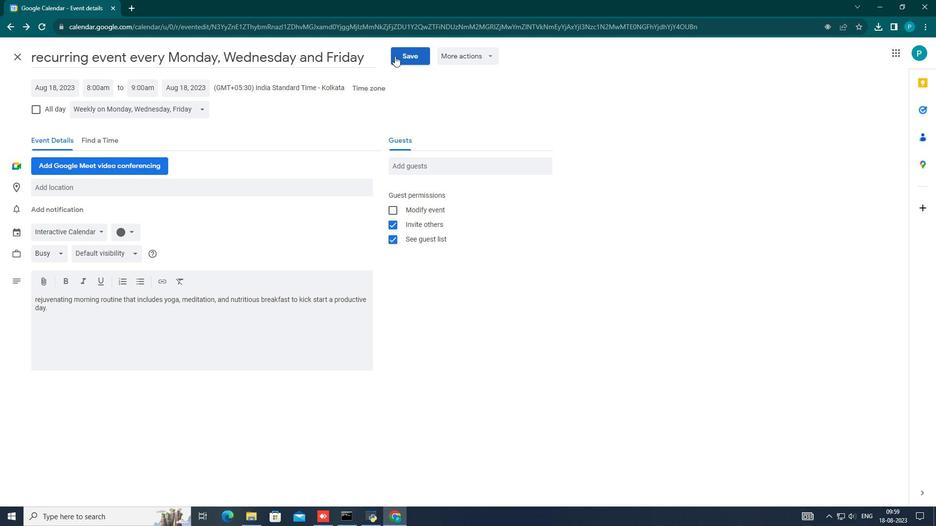
Action: Mouse pressed left at (395, 56)
Screenshot: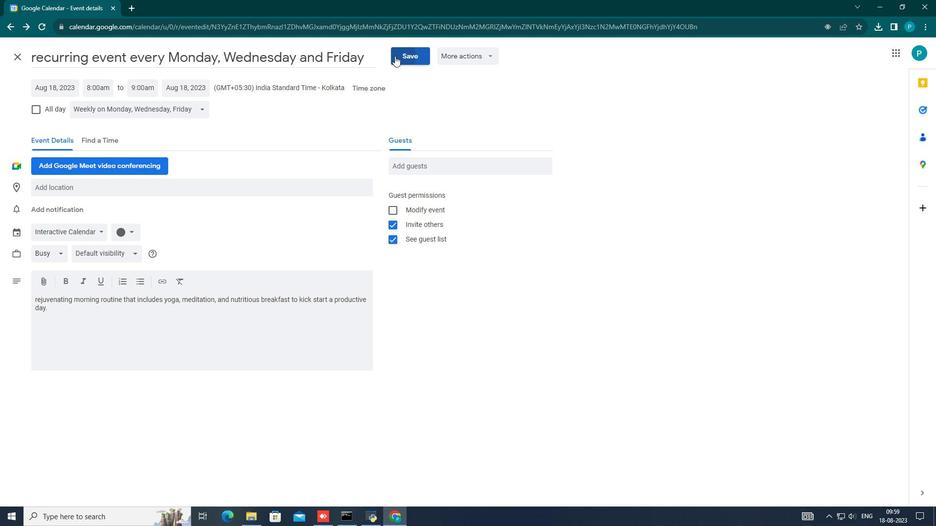 
